 Task: Go to videos section and leave a comment on recent video on the  page of Johnson & johnson
Action: Mouse moved to (659, 69)
Screenshot: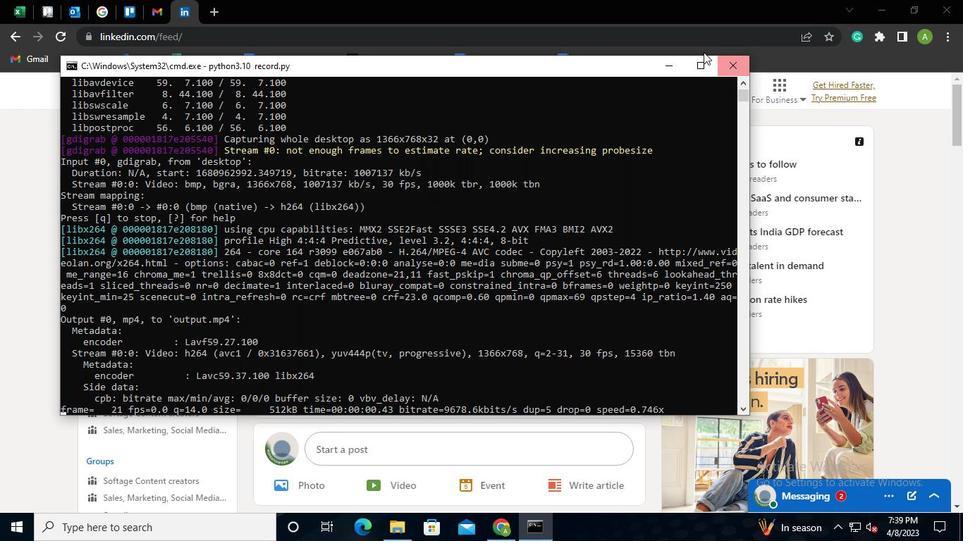
Action: Mouse pressed left at (659, 69)
Screenshot: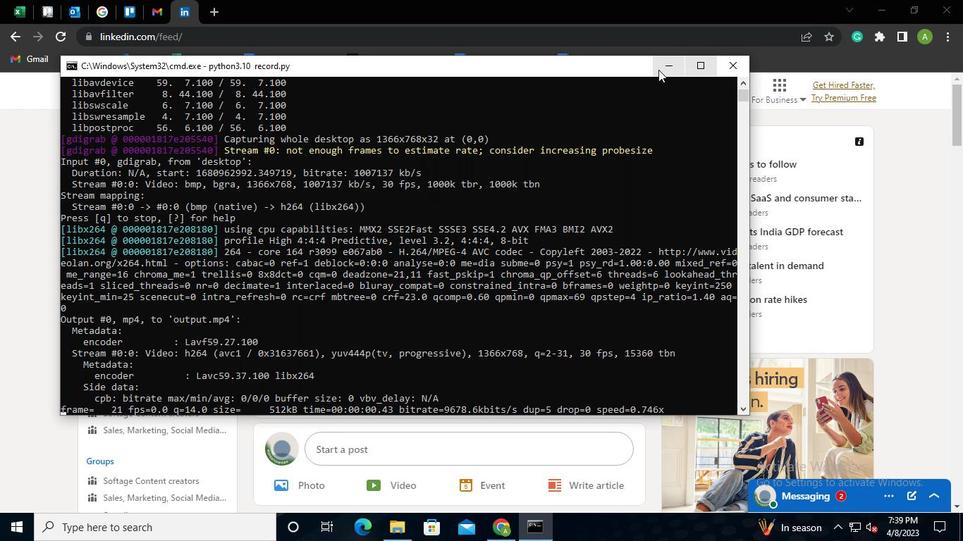 
Action: Mouse moved to (140, 93)
Screenshot: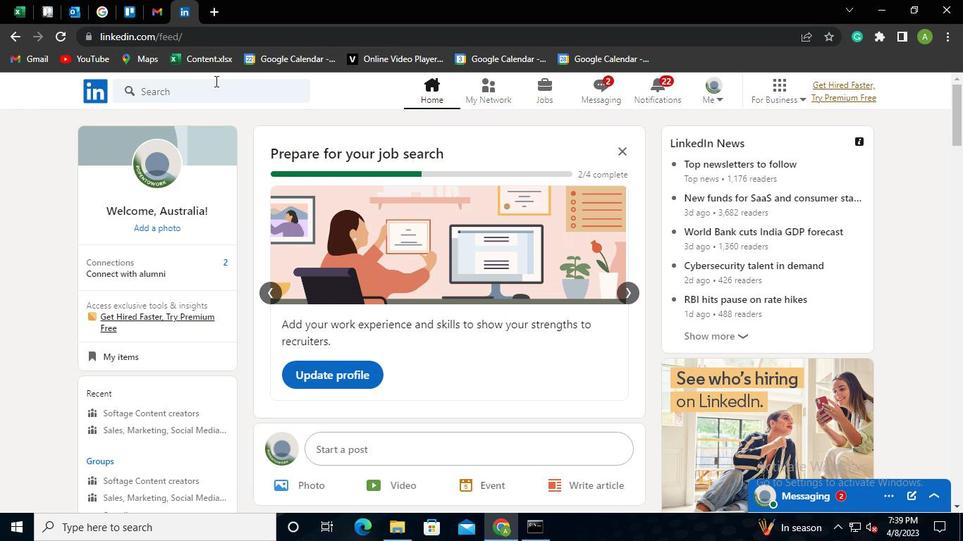 
Action: Mouse pressed left at (140, 93)
Screenshot: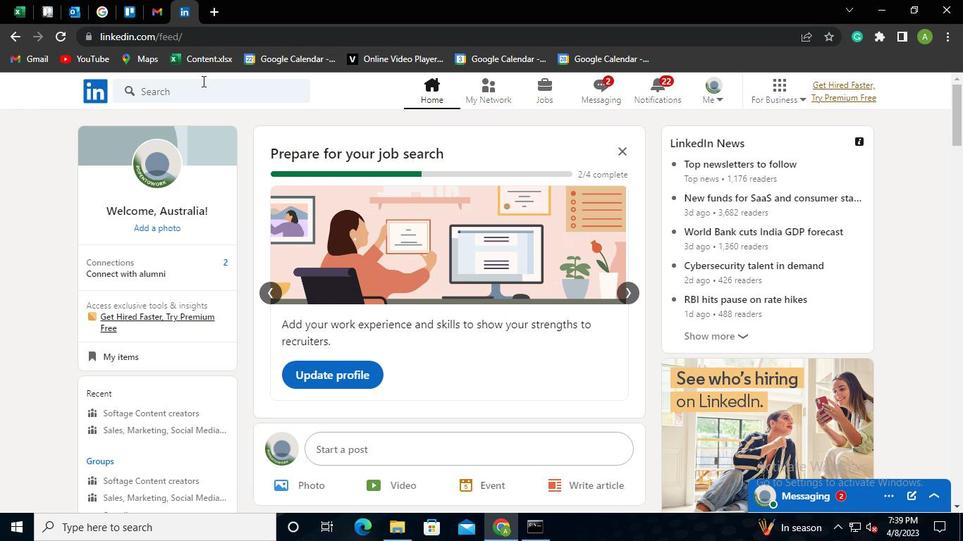 
Action: Mouse moved to (143, 158)
Screenshot: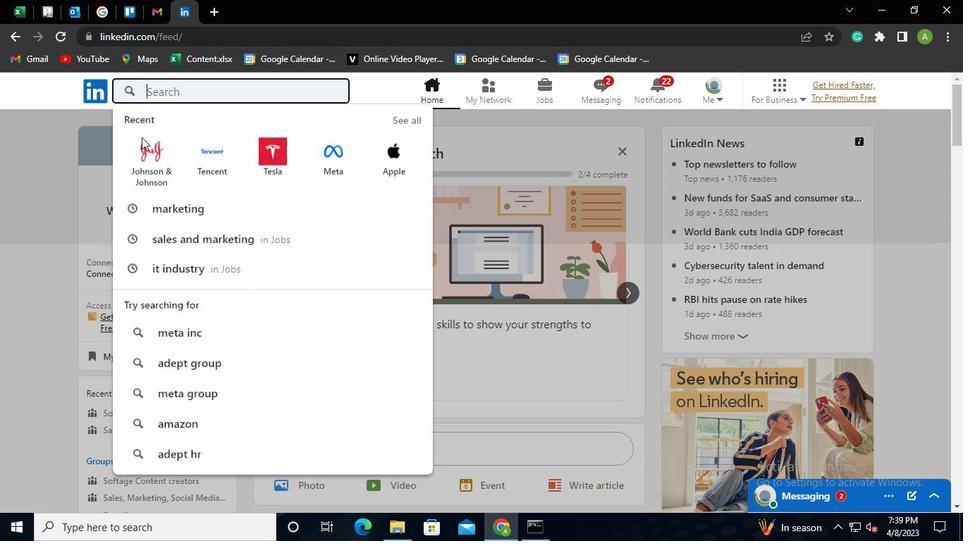 
Action: Mouse pressed left at (143, 158)
Screenshot: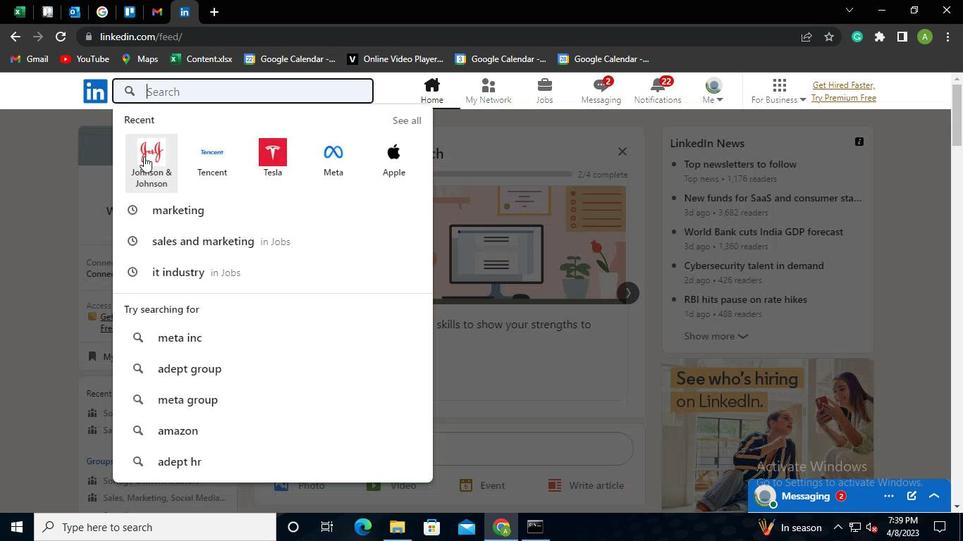 
Action: Mouse moved to (242, 163)
Screenshot: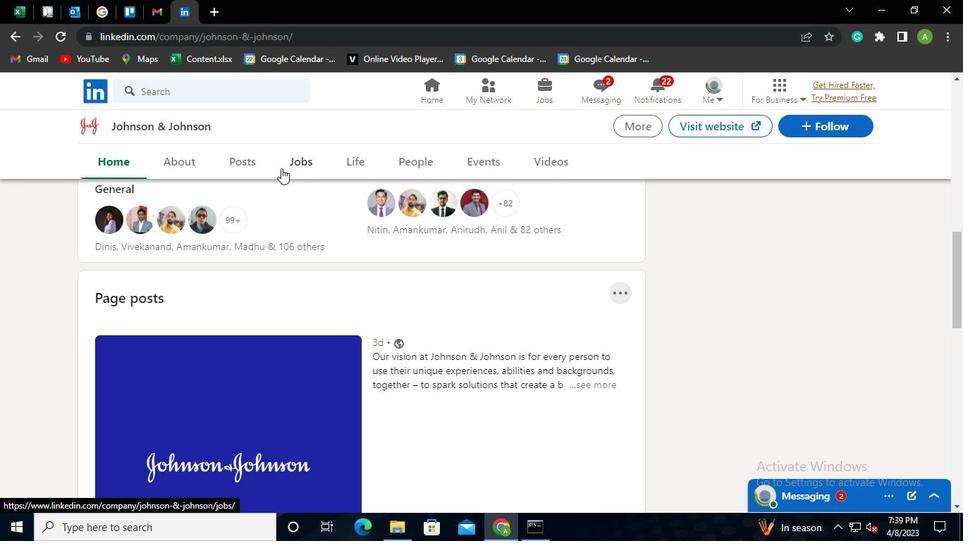 
Action: Mouse pressed left at (242, 163)
Screenshot: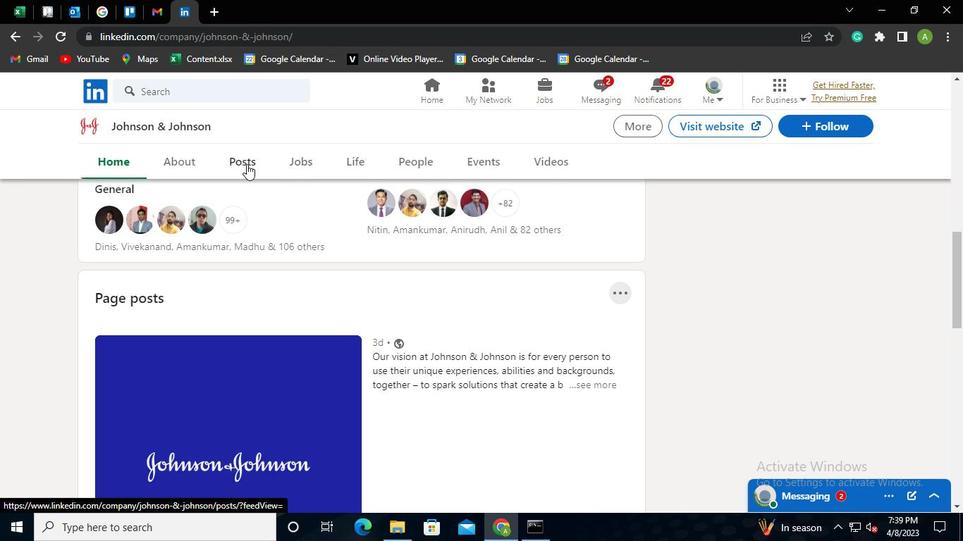 
Action: Mouse moved to (377, 316)
Screenshot: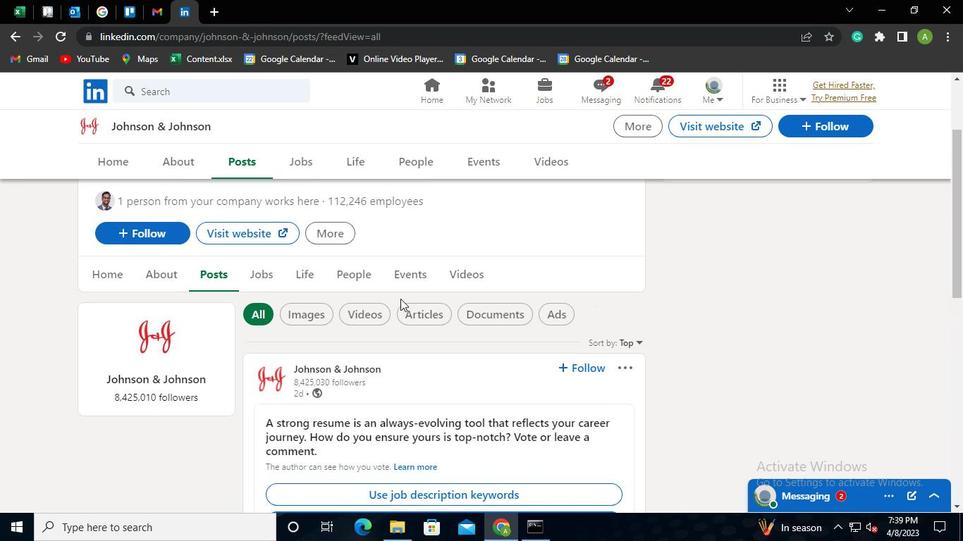 
Action: Mouse pressed left at (377, 316)
Screenshot: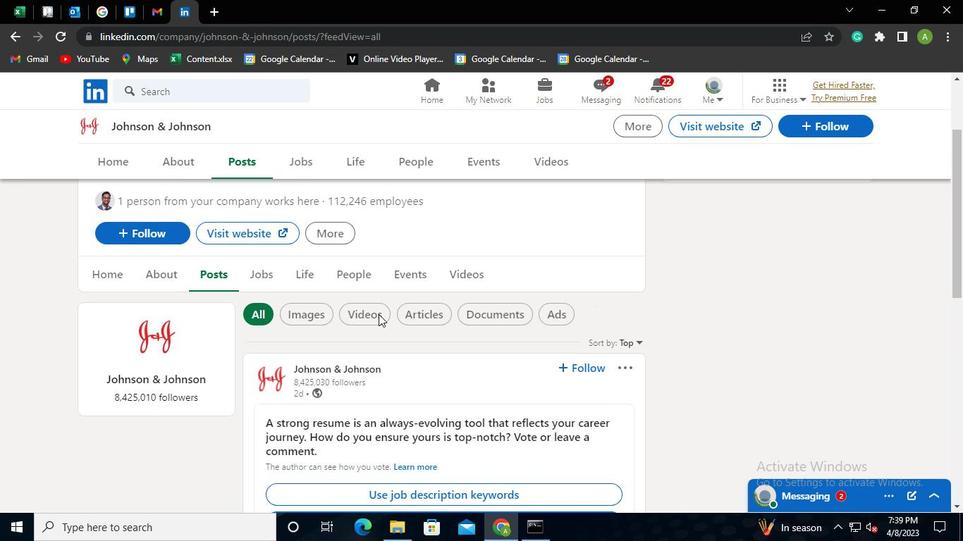 
Action: Mouse moved to (366, 316)
Screenshot: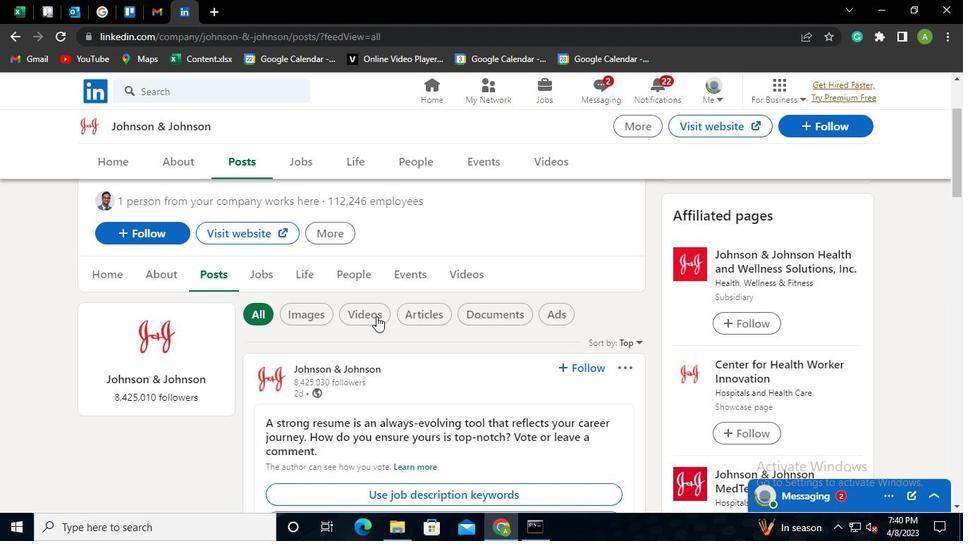 
Action: Mouse pressed left at (366, 316)
Screenshot: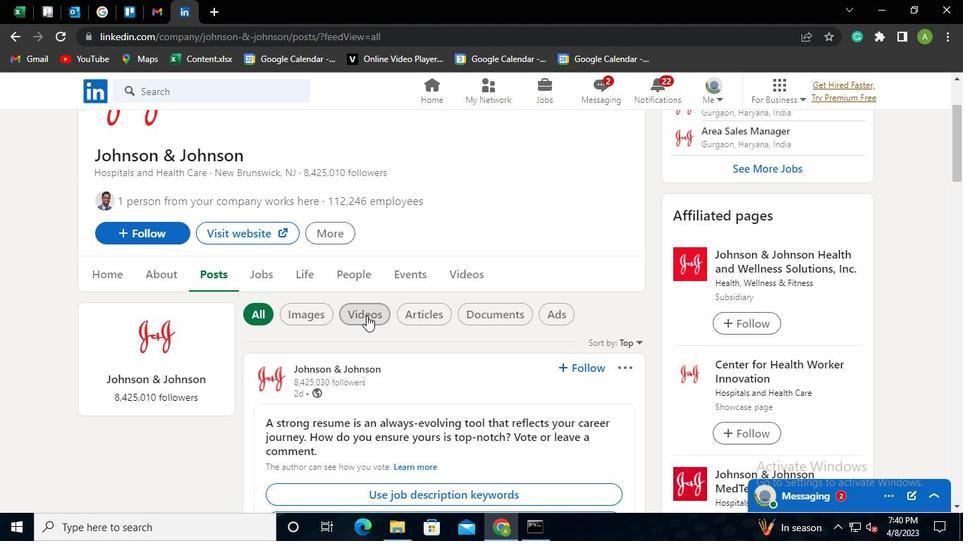 
Action: Mouse moved to (289, 408)
Screenshot: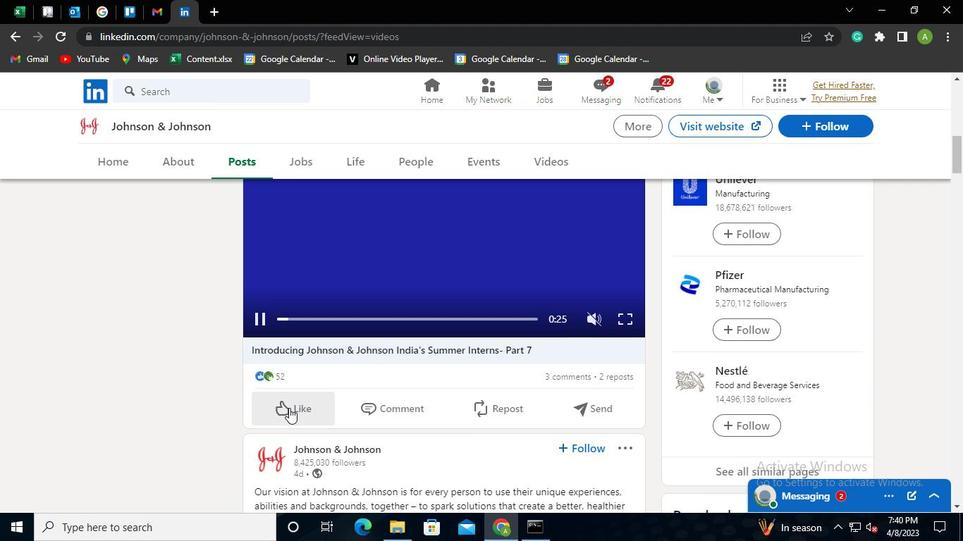 
Action: Mouse pressed left at (289, 408)
Screenshot: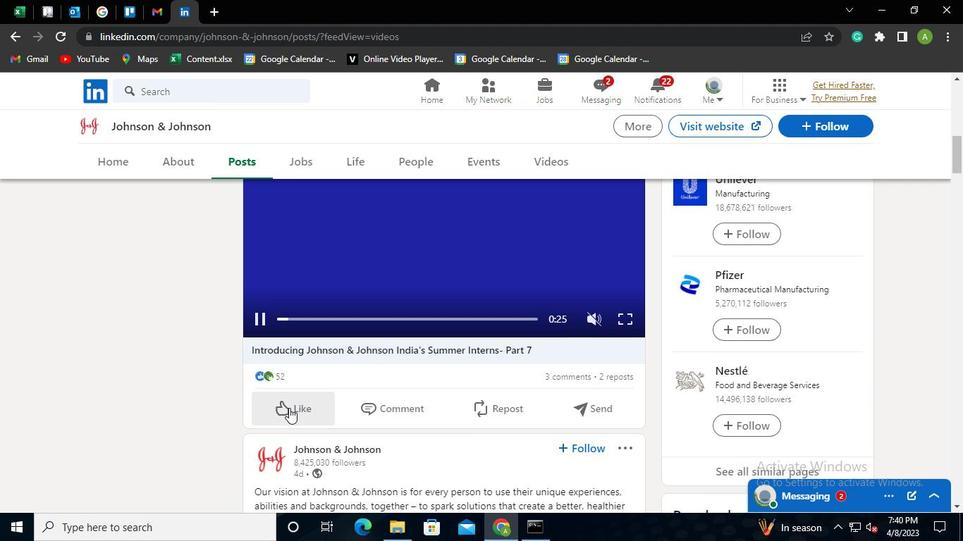 
Action: Mouse moved to (310, 339)
Screenshot: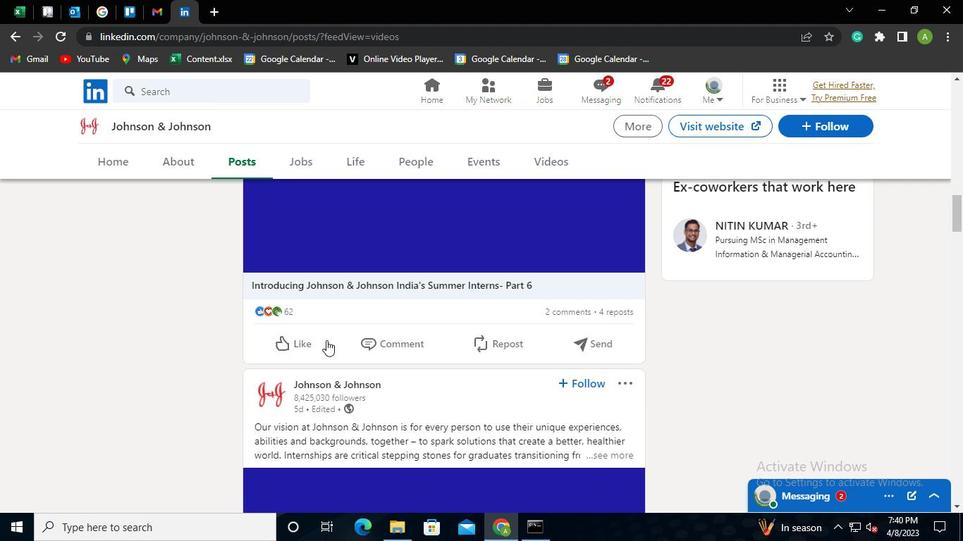 
Action: Mouse pressed left at (310, 339)
Screenshot: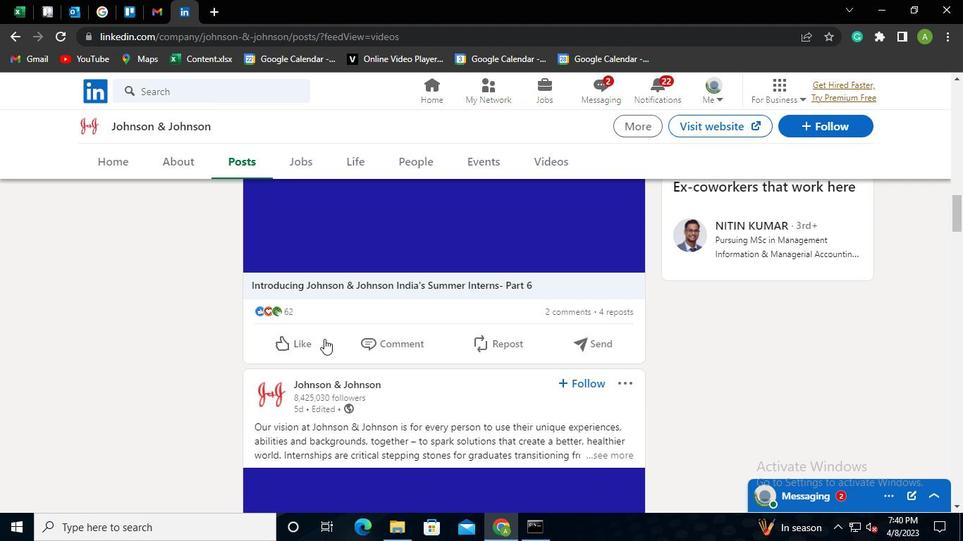 
Action: Mouse moved to (285, 485)
Screenshot: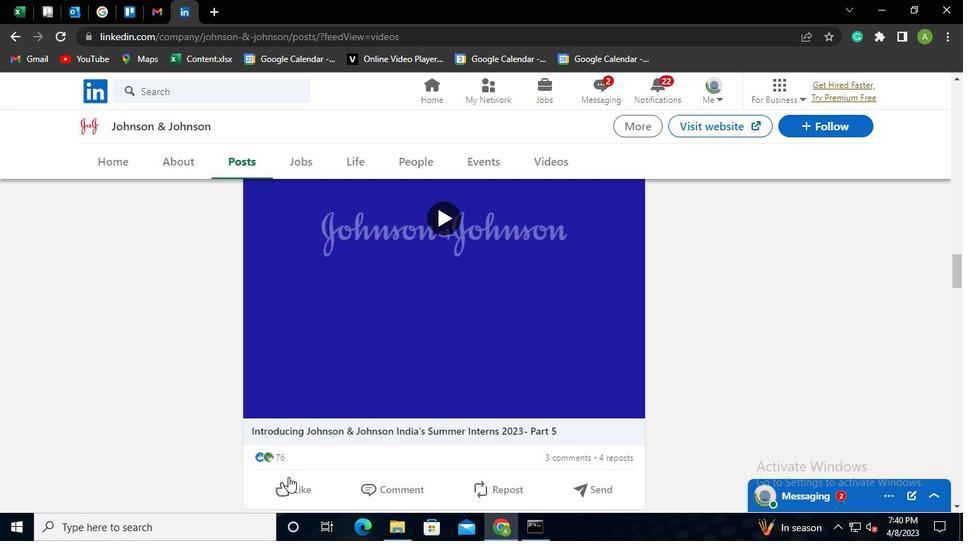 
Action: Mouse pressed left at (285, 485)
Screenshot: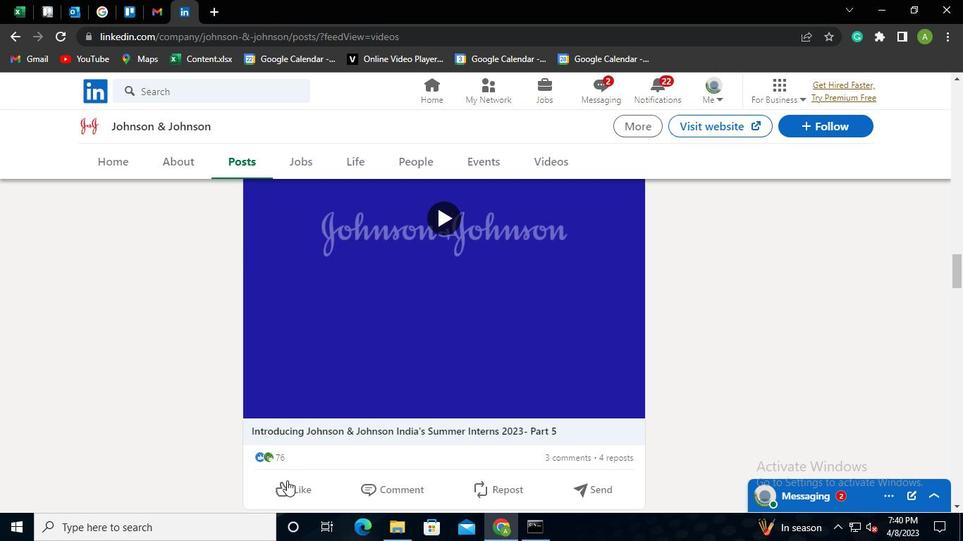 
Action: Mouse moved to (292, 346)
Screenshot: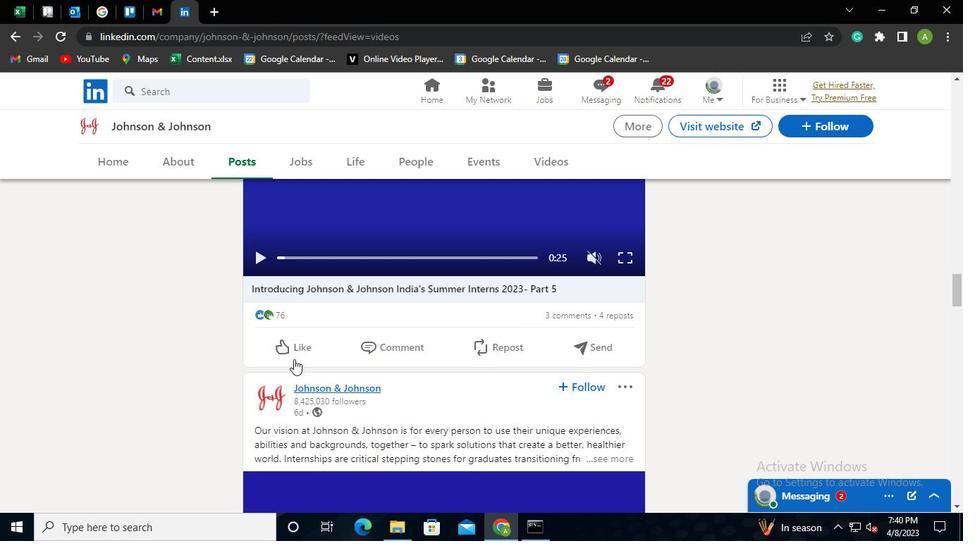 
Action: Mouse pressed left at (292, 346)
Screenshot: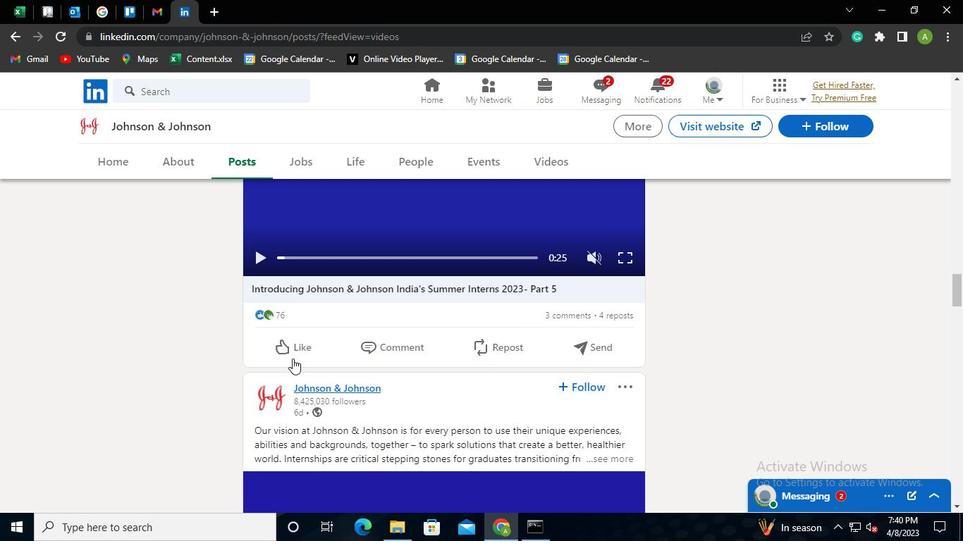 
Action: Mouse moved to (536, 529)
Screenshot: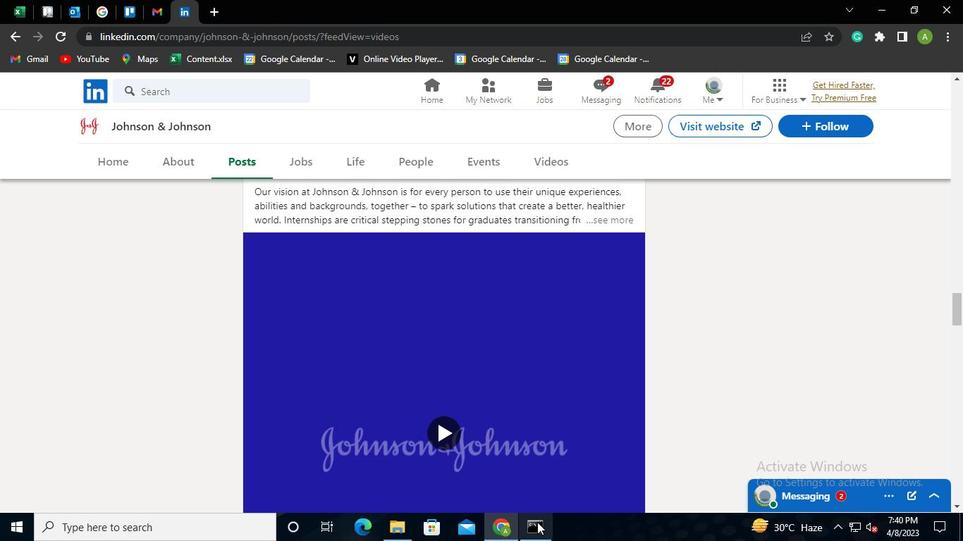 
Action: Mouse pressed left at (536, 529)
Screenshot: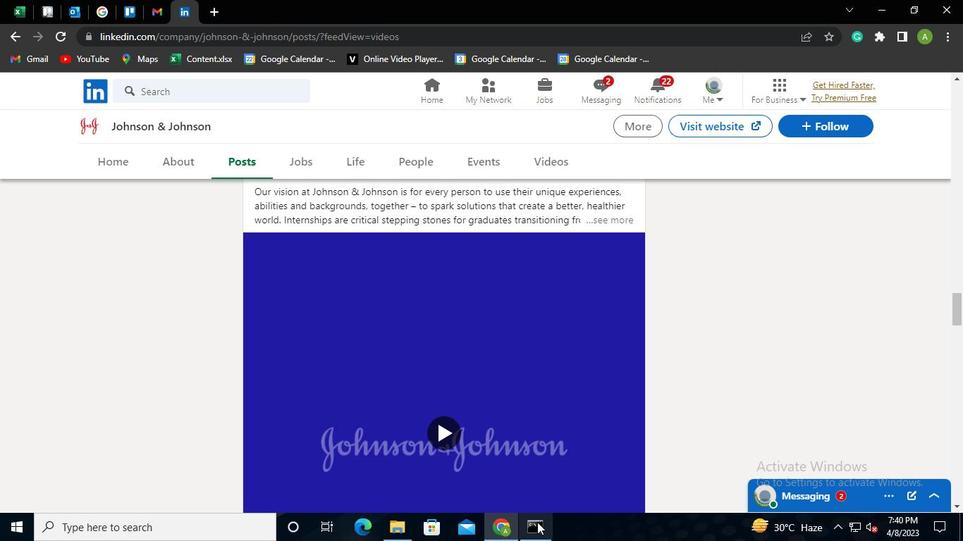 
Action: Mouse moved to (731, 57)
Screenshot: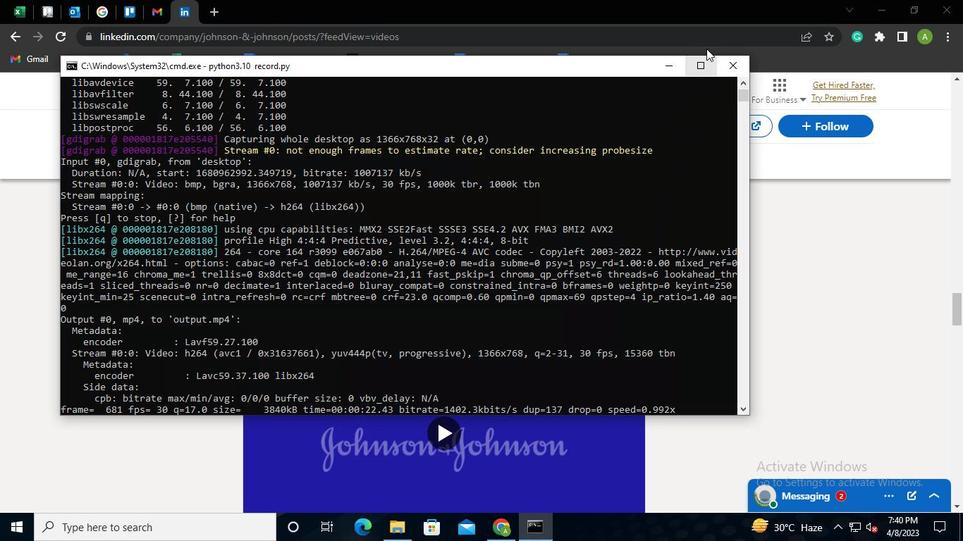 
Action: Mouse pressed left at (731, 57)
Screenshot: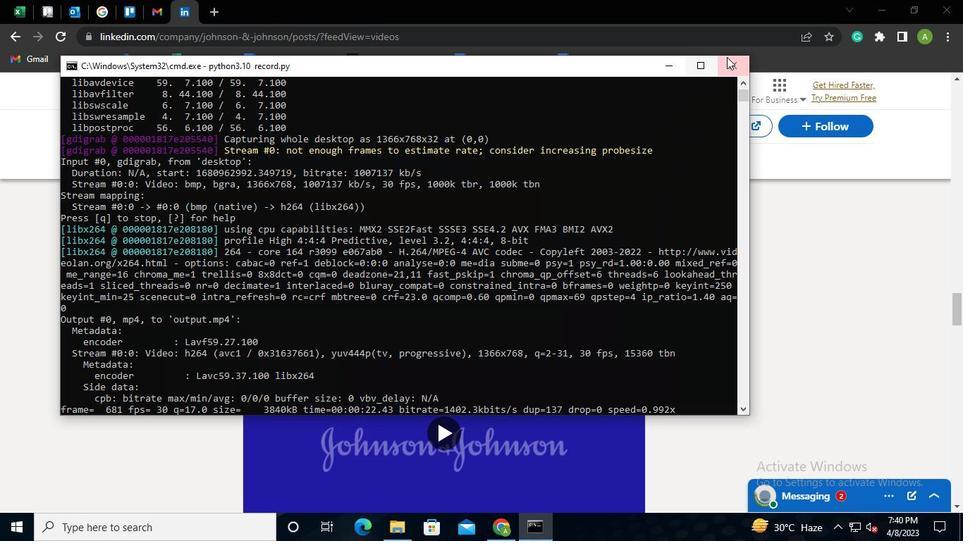 
Action: Mouse moved to (731, 57)
Screenshot: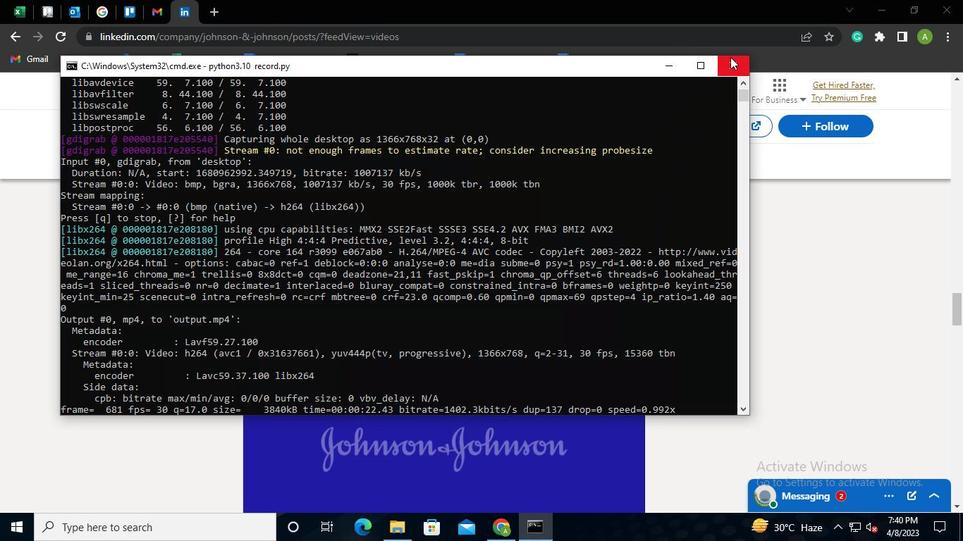 
